 Task: Look for vegan products only.
Action: Mouse moved to (27, 140)
Screenshot: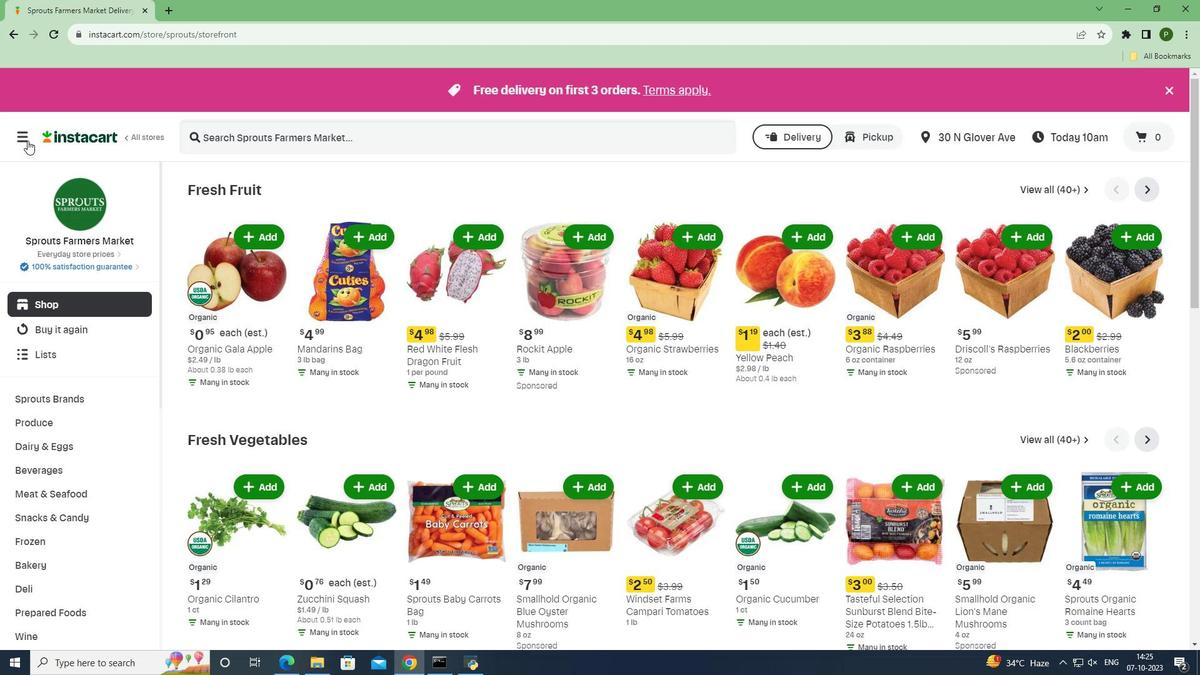 
Action: Mouse pressed left at (27, 140)
Screenshot: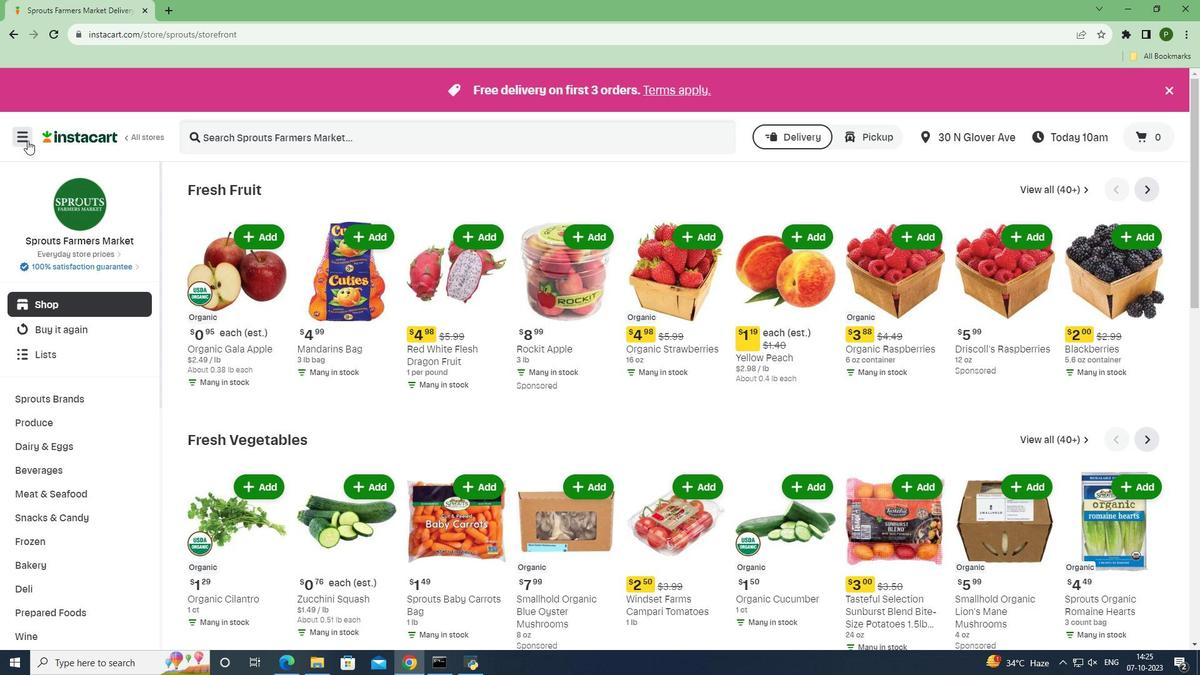 
Action: Mouse moved to (46, 327)
Screenshot: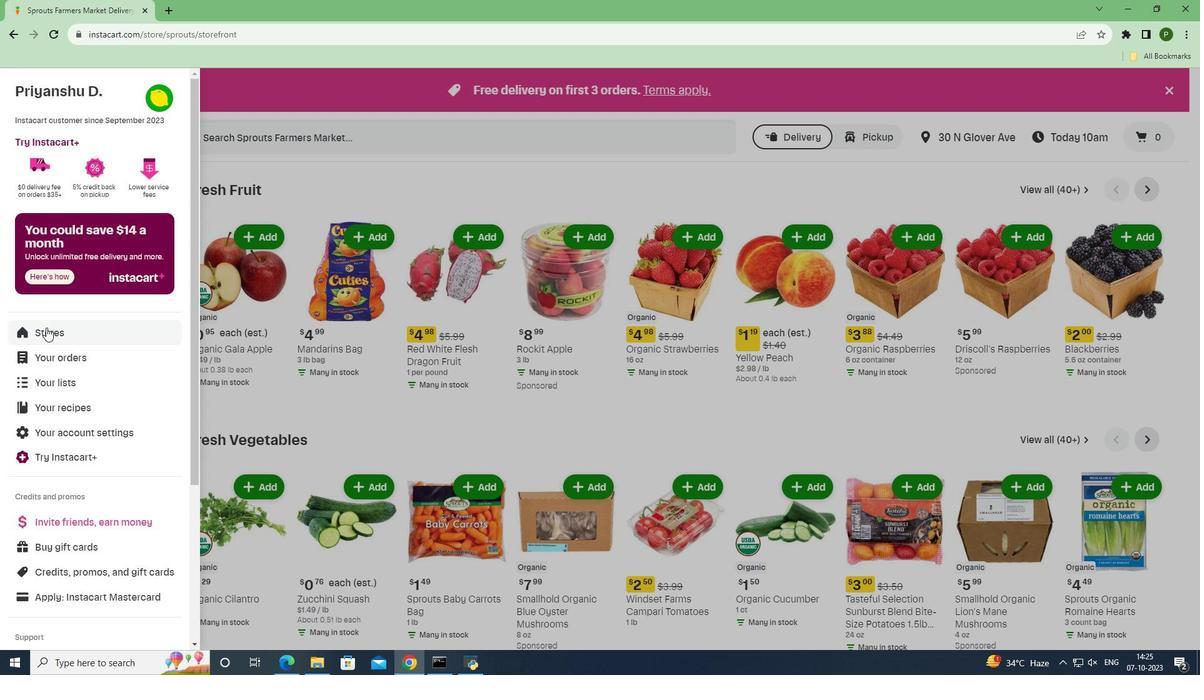 
Action: Mouse pressed left at (46, 327)
Screenshot: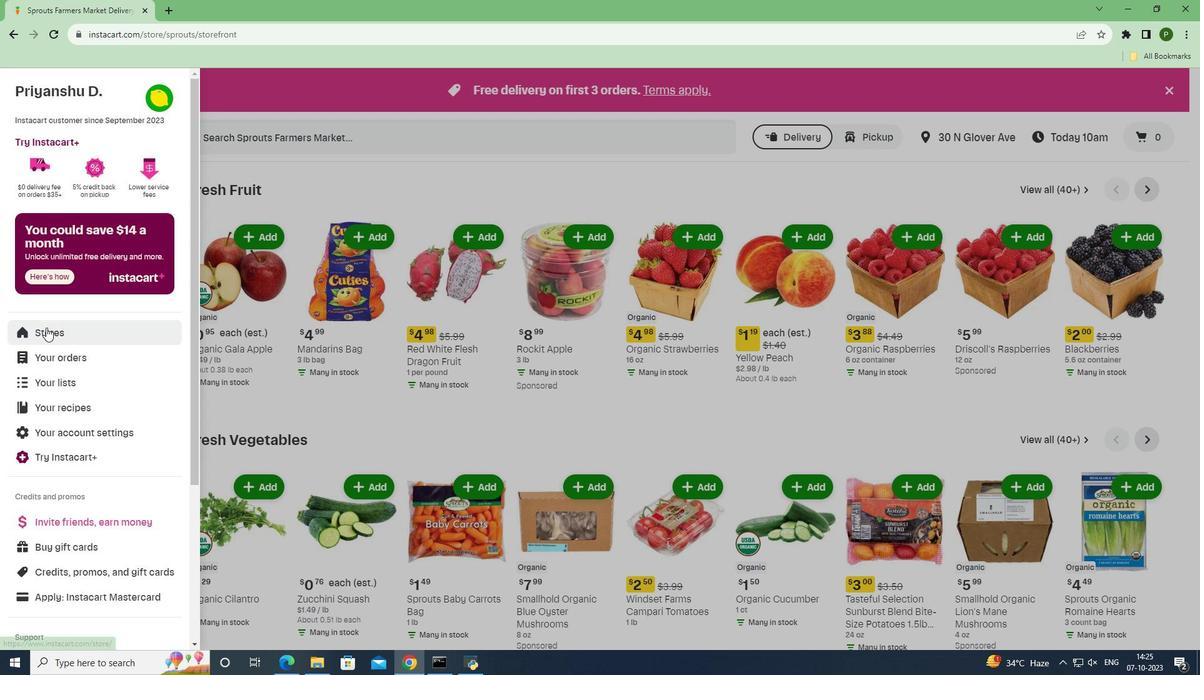 
Action: Mouse moved to (282, 143)
Screenshot: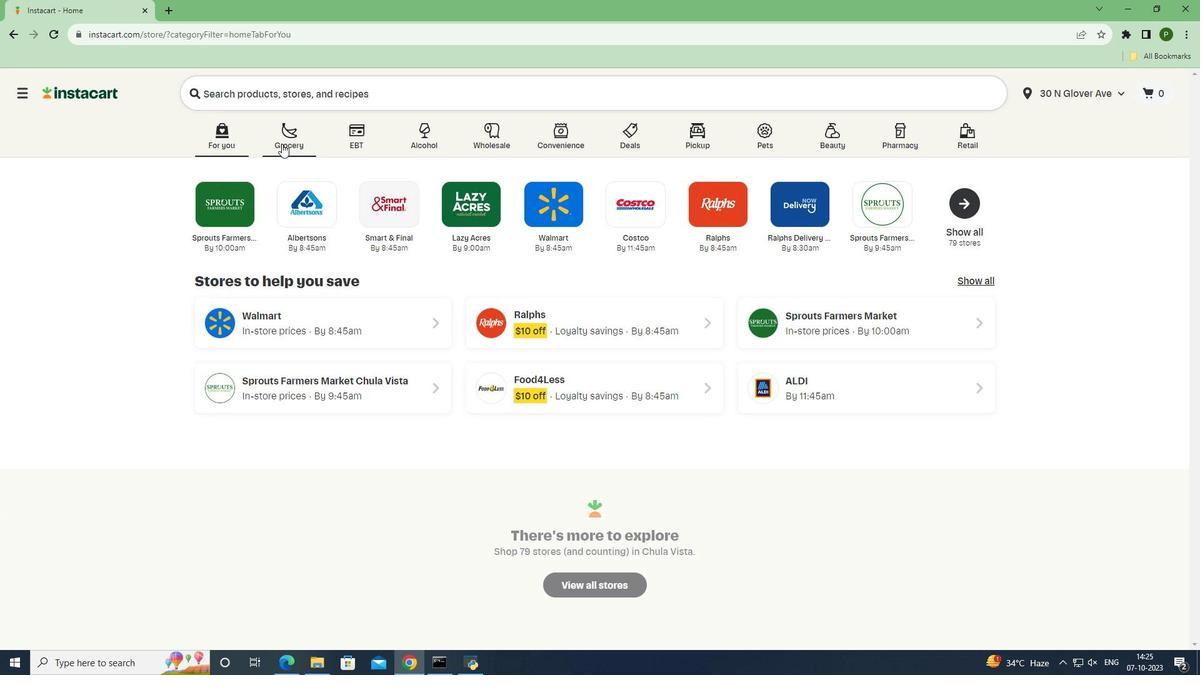 
Action: Mouse pressed left at (282, 143)
Screenshot: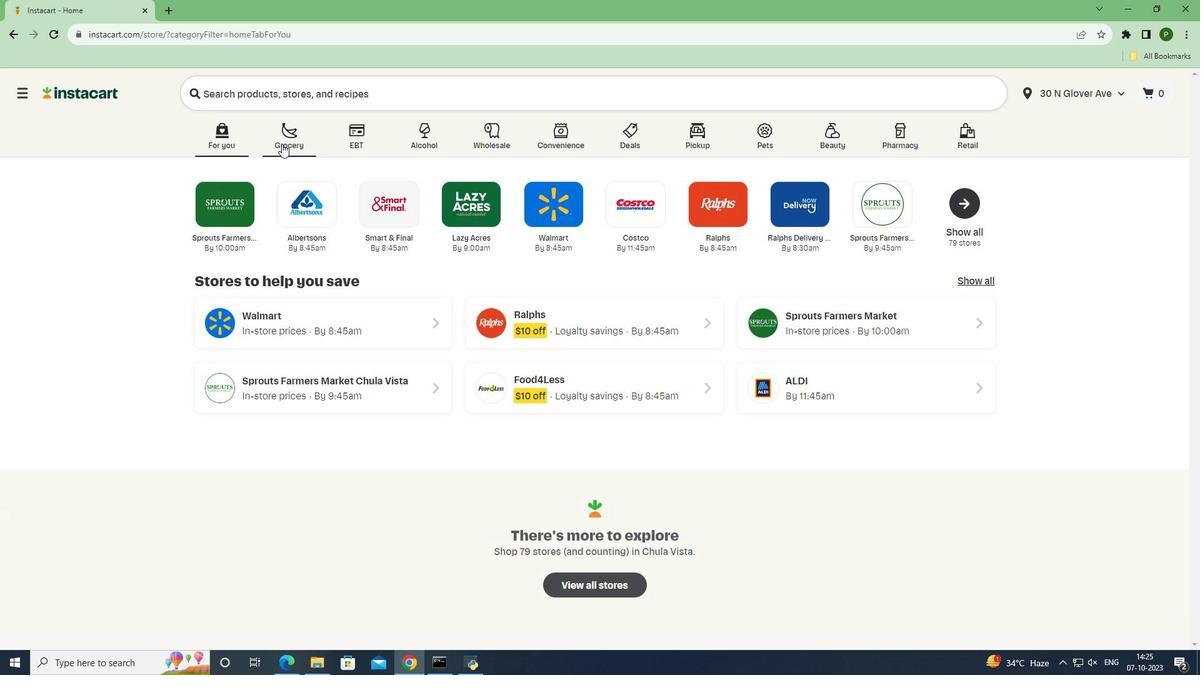 
Action: Mouse moved to (509, 287)
Screenshot: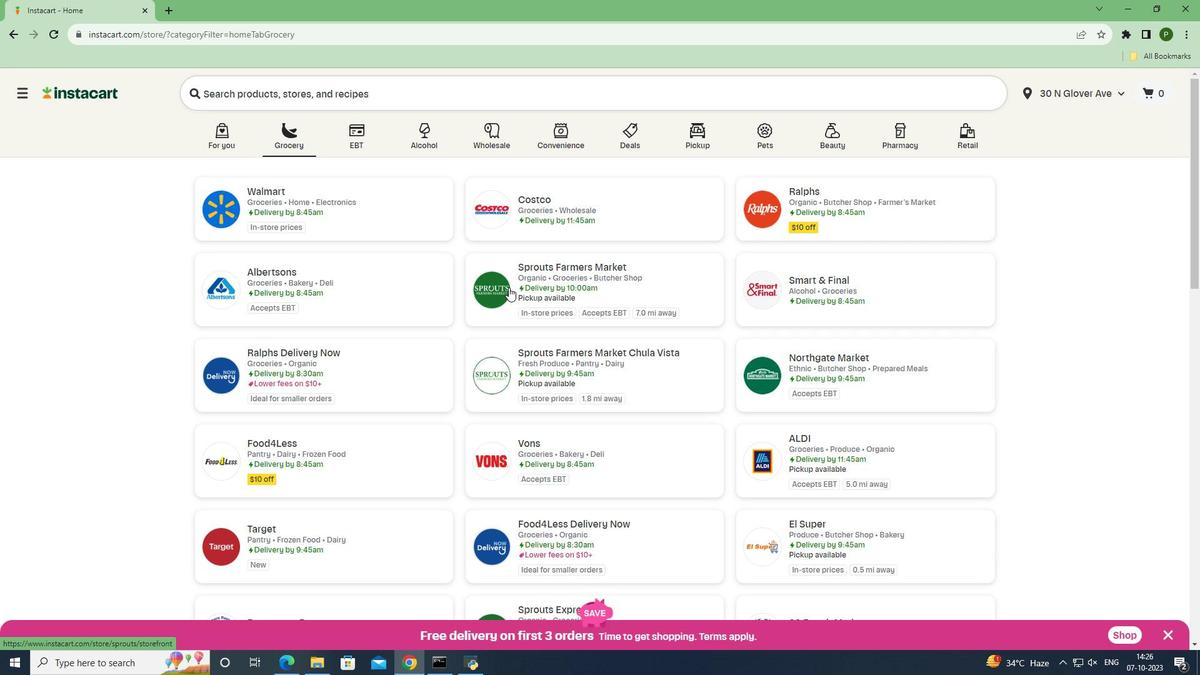 
Action: Mouse pressed left at (509, 287)
Screenshot: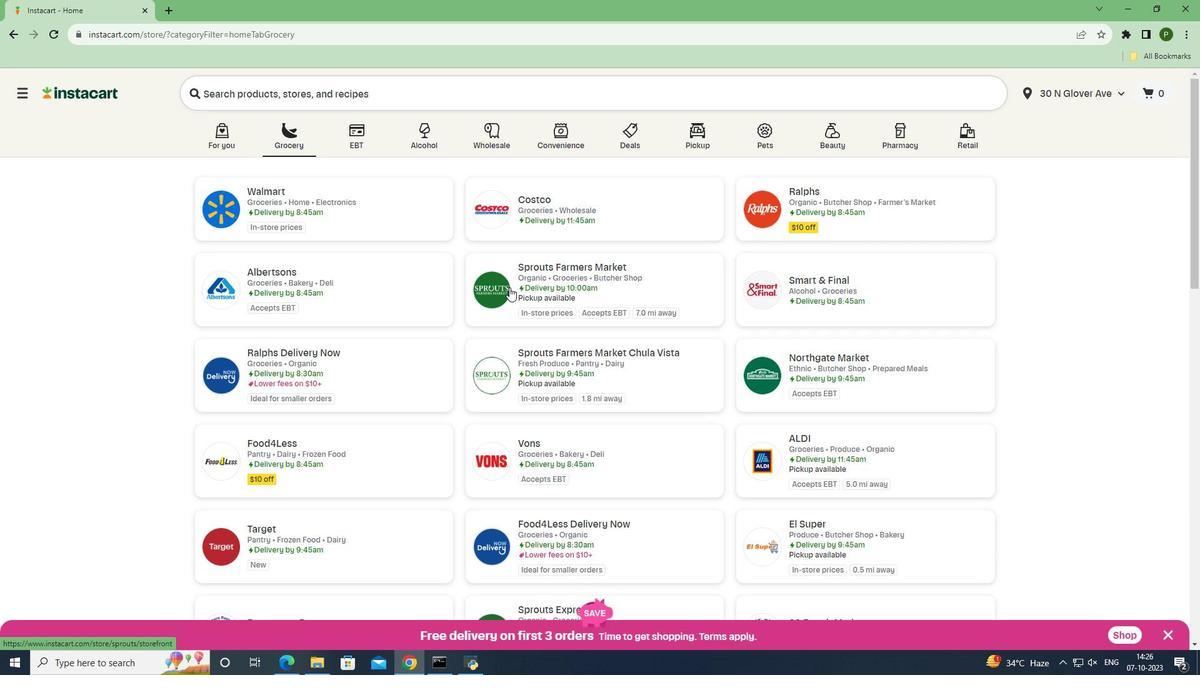 
Action: Mouse moved to (91, 447)
Screenshot: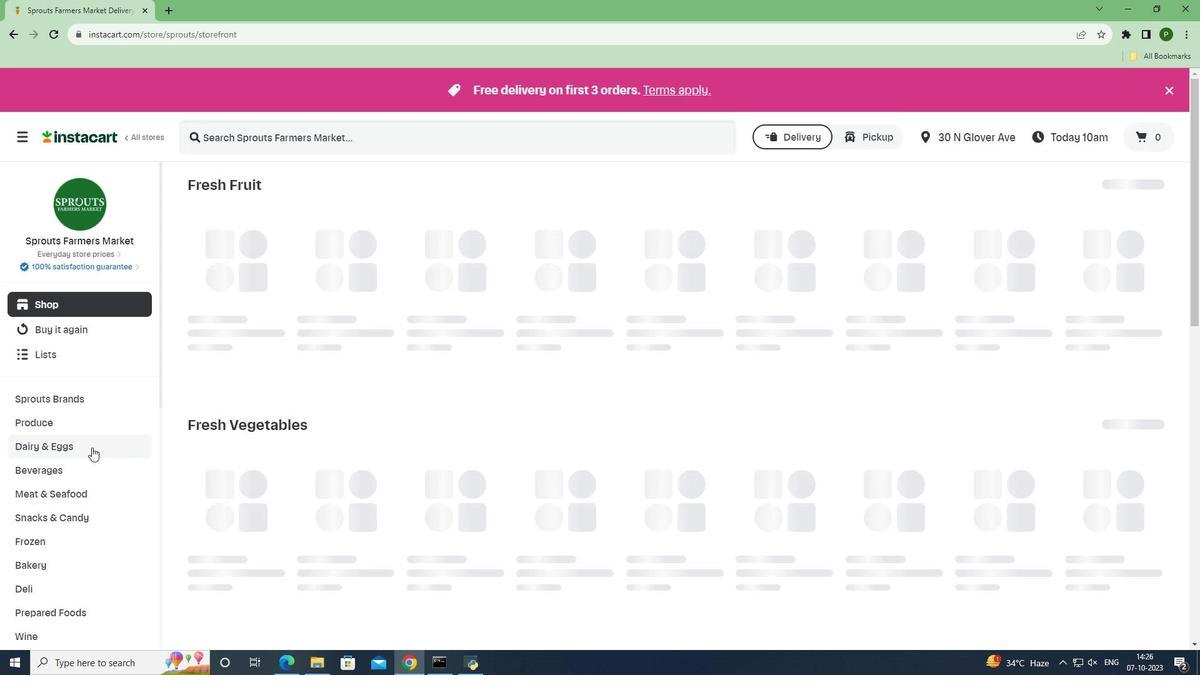 
Action: Mouse pressed left at (91, 447)
Screenshot: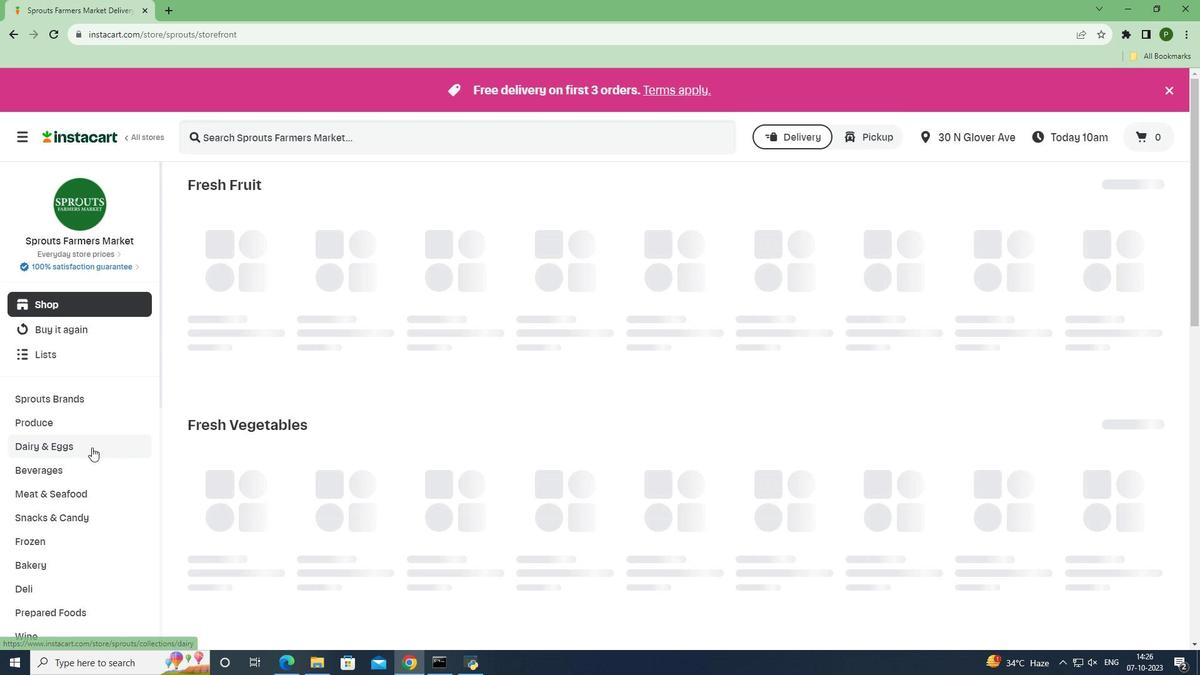 
Action: Mouse moved to (54, 544)
Screenshot: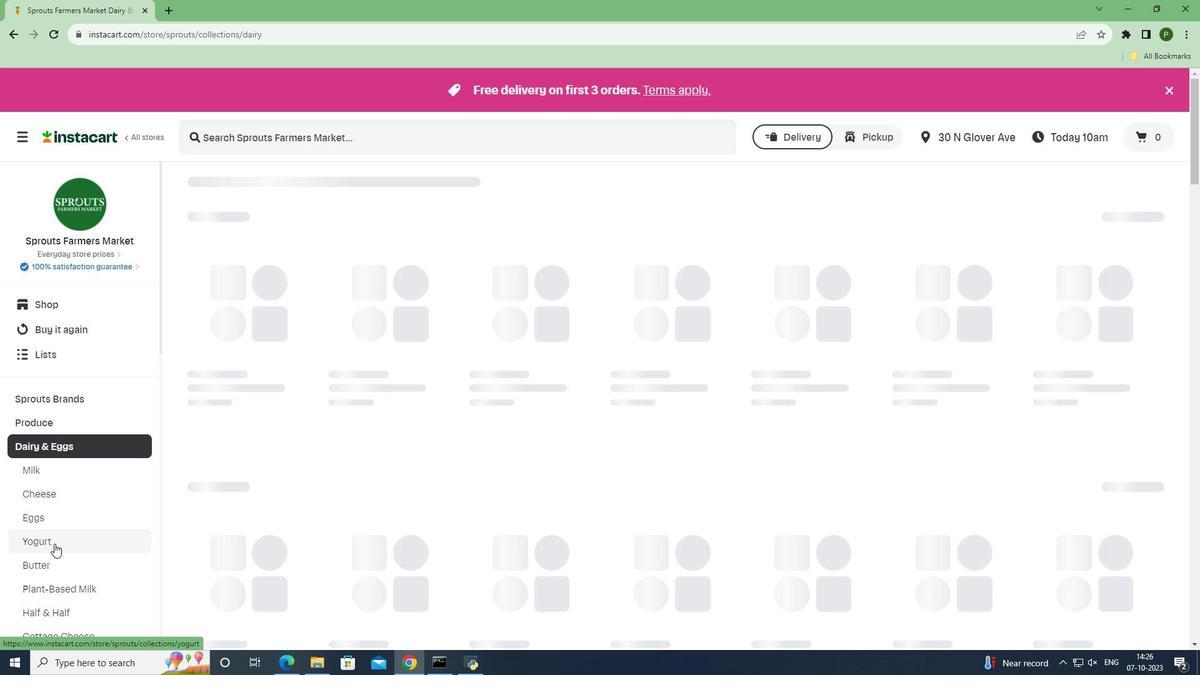 
Action: Mouse pressed left at (54, 544)
Screenshot: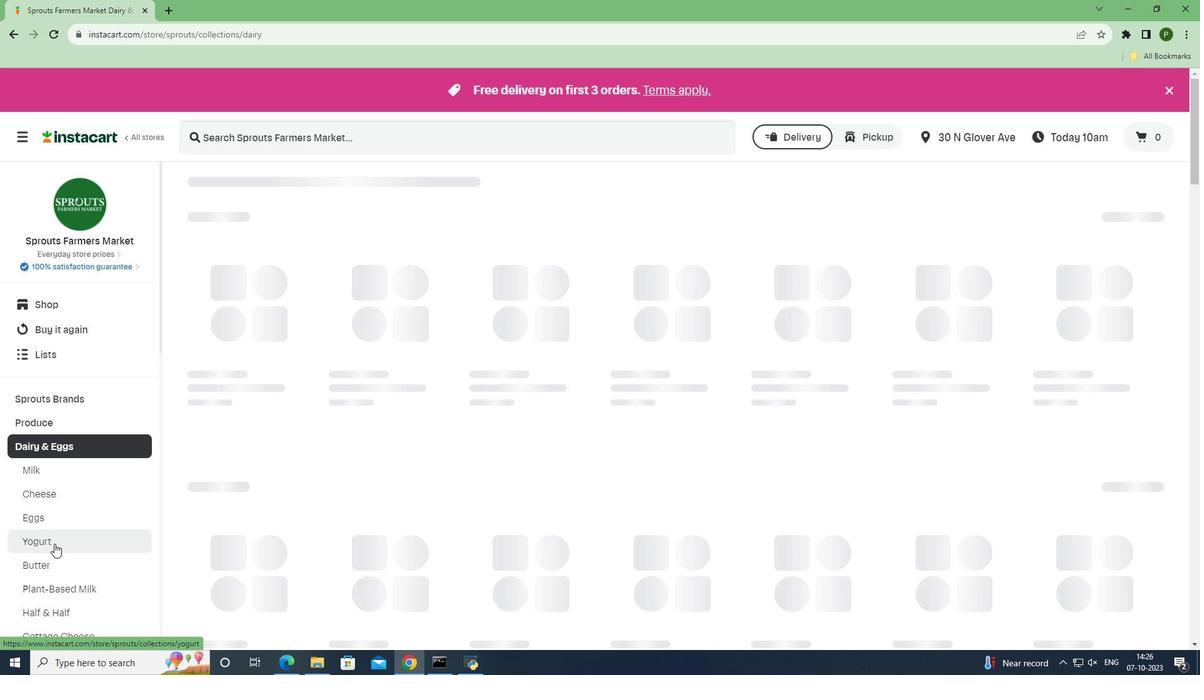 
Action: Mouse moved to (296, 273)
Screenshot: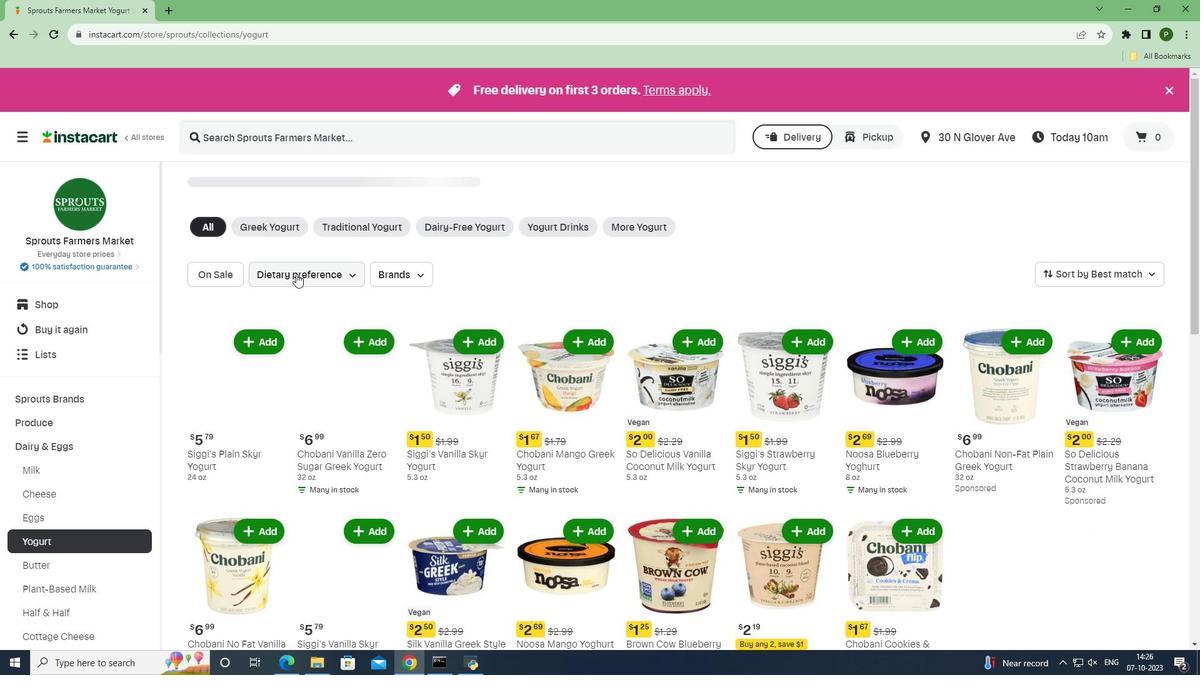 
Action: Mouse pressed left at (296, 273)
Screenshot: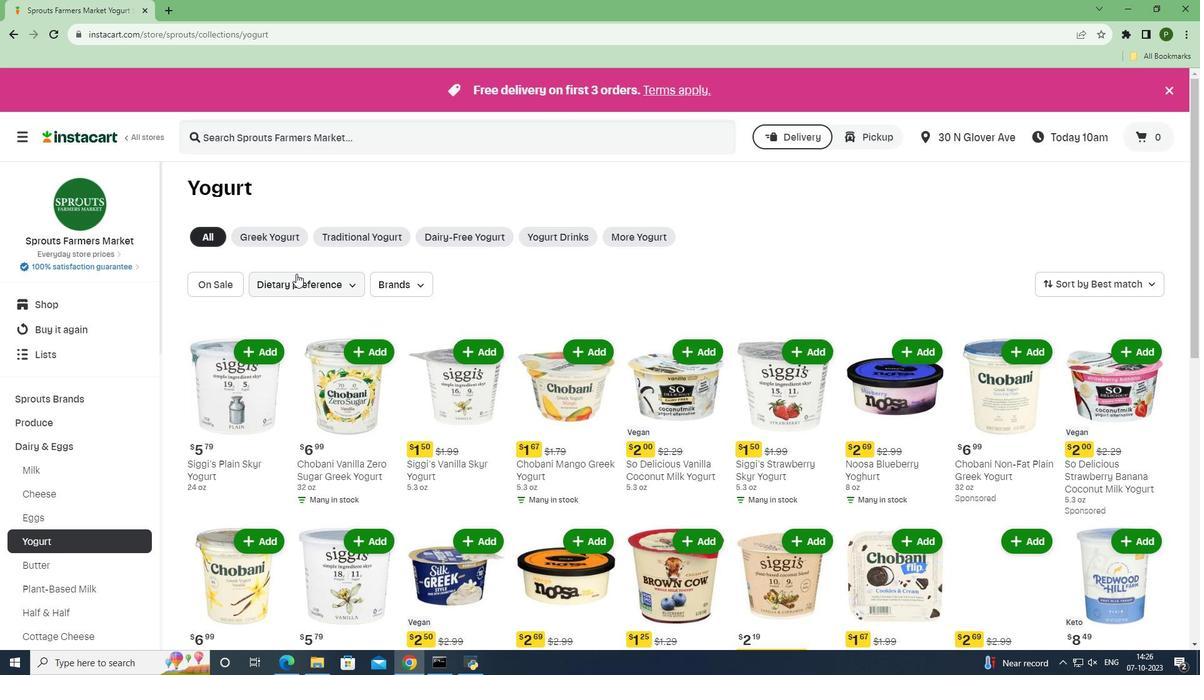 
Action: Mouse moved to (293, 350)
Screenshot: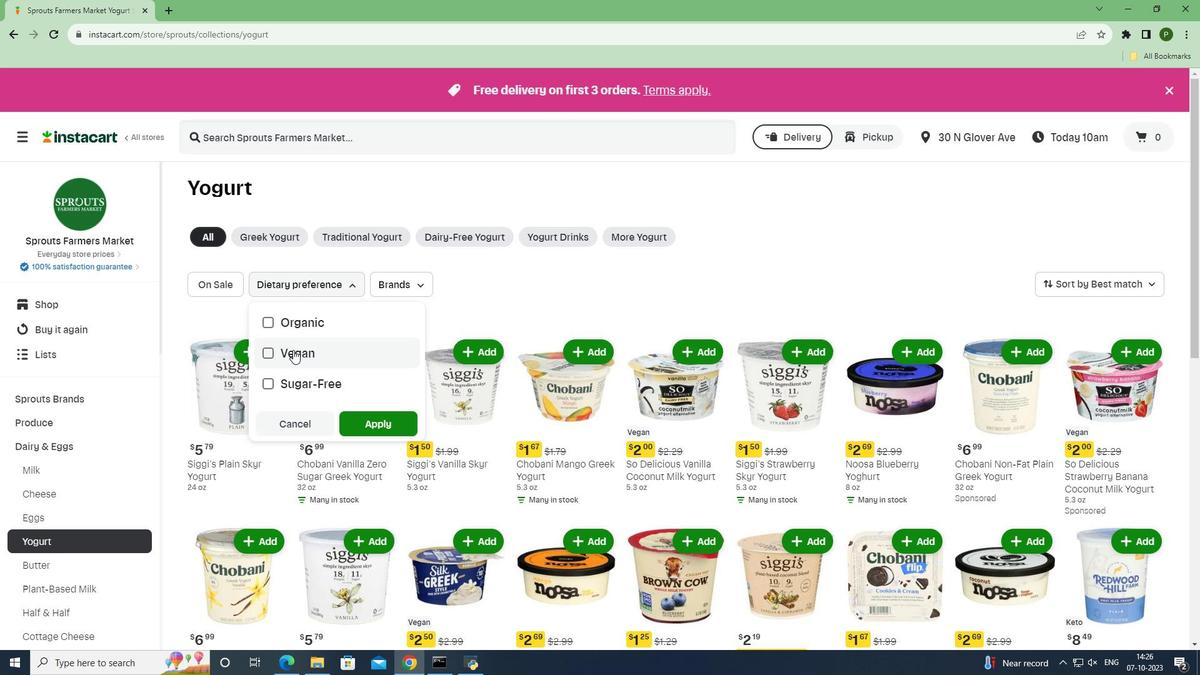 
Action: Mouse pressed left at (293, 350)
Screenshot: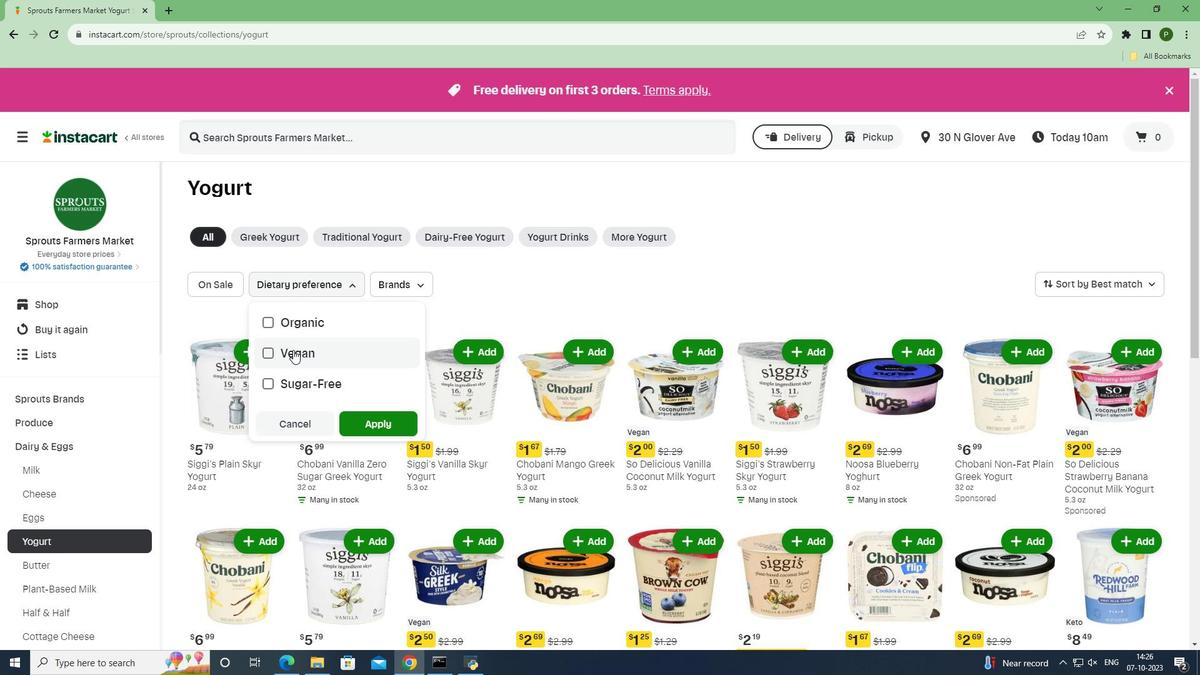 
Action: Mouse moved to (382, 419)
Screenshot: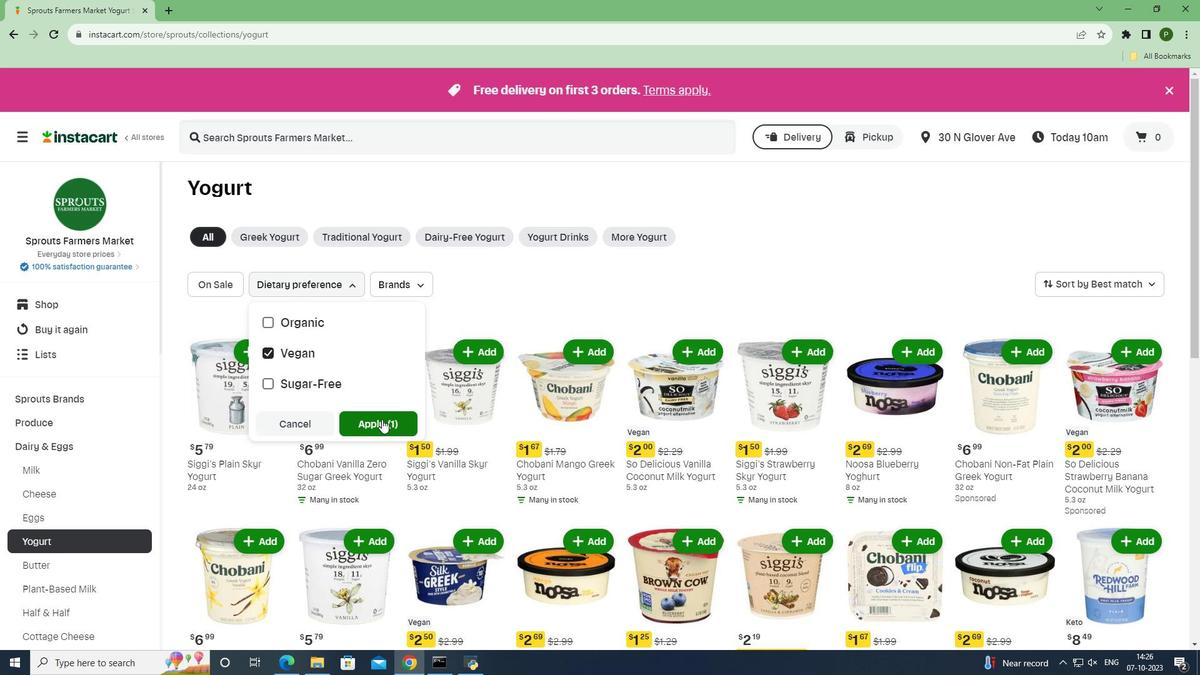 
Action: Mouse pressed left at (382, 419)
Screenshot: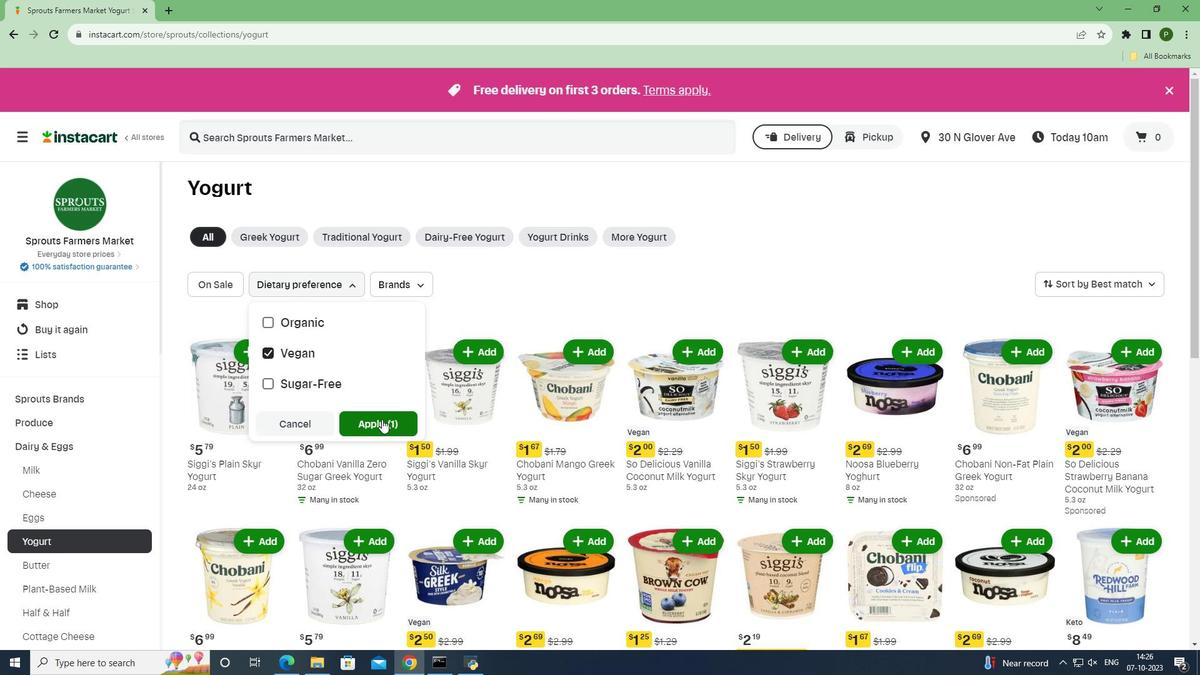 
Action: Mouse moved to (535, 487)
Screenshot: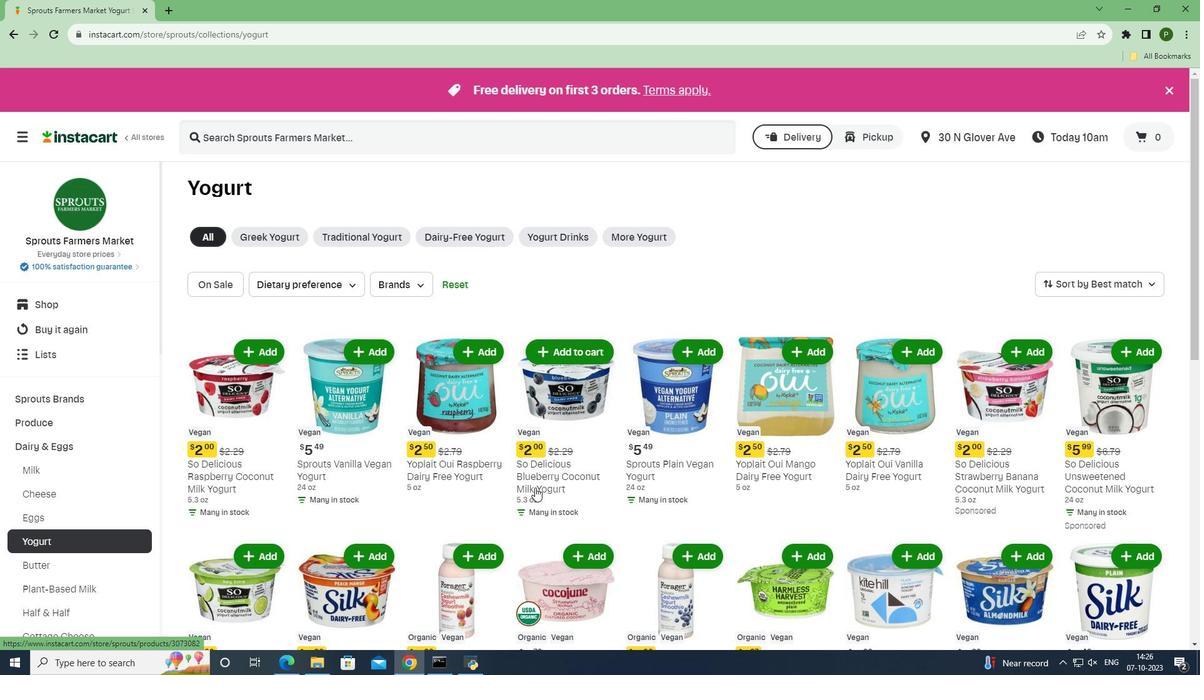 
